 Task: Toggle the insert program.
Action: Mouse moved to (10, 538)
Screenshot: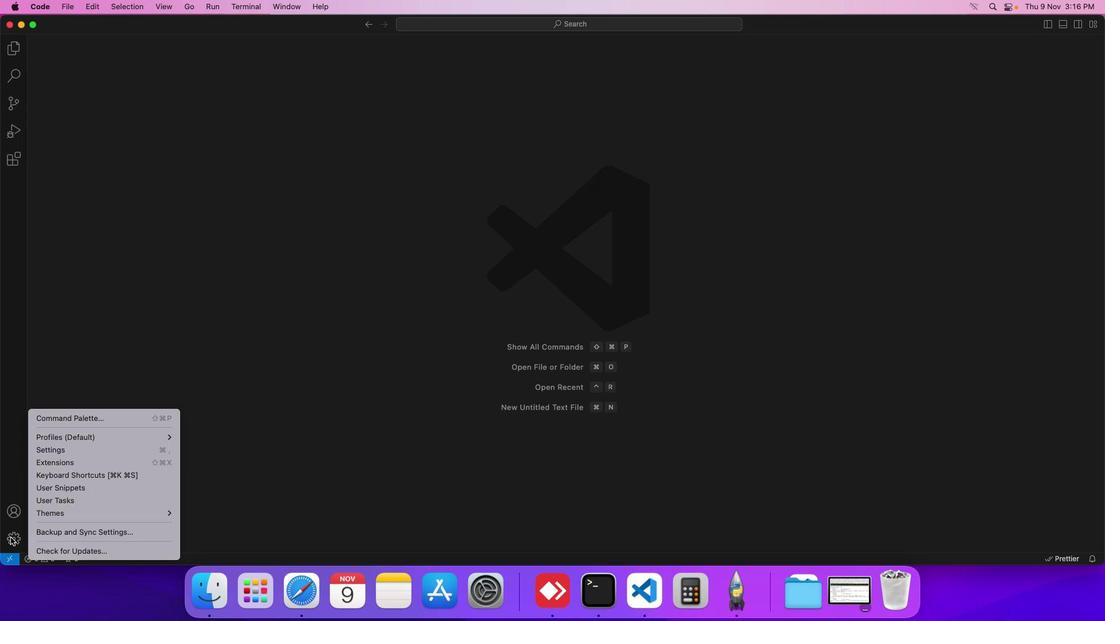 
Action: Mouse pressed left at (10, 538)
Screenshot: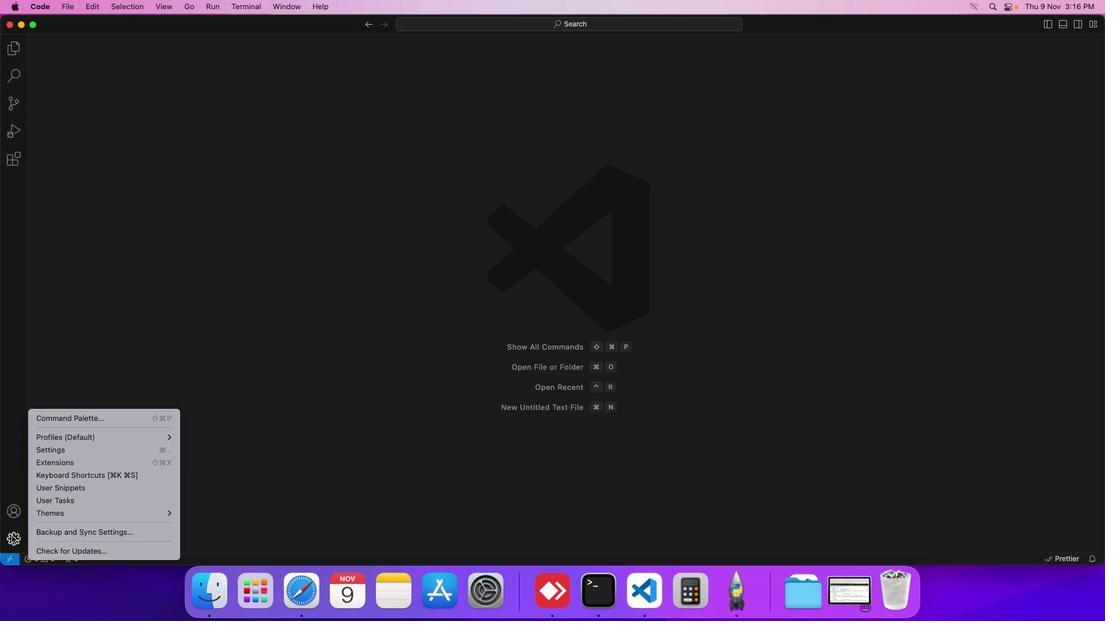 
Action: Mouse moved to (74, 452)
Screenshot: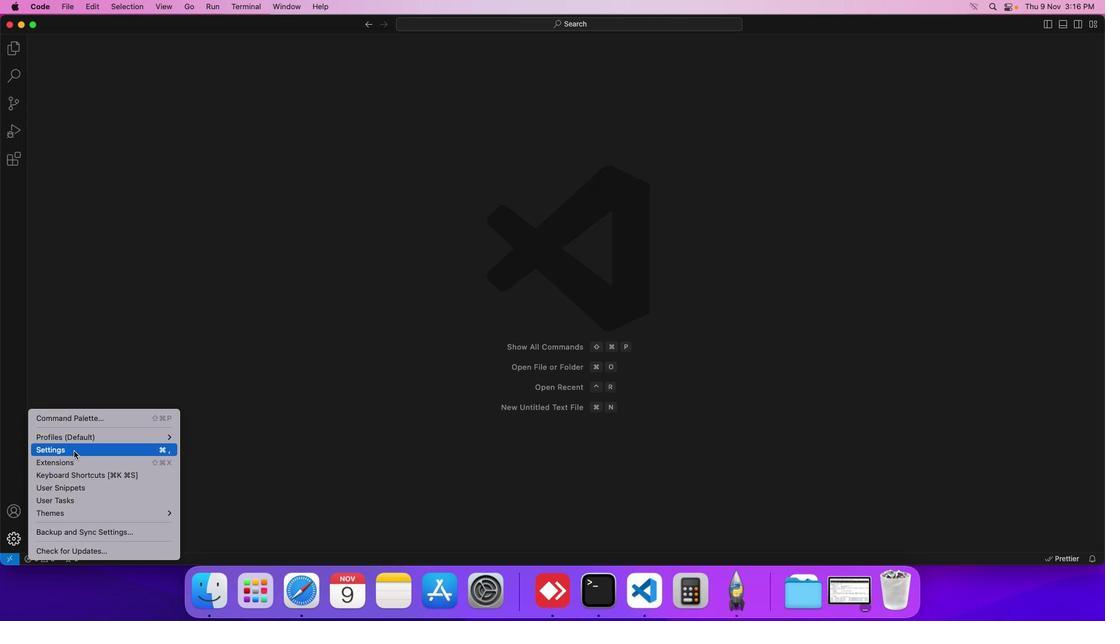 
Action: Mouse pressed left at (74, 452)
Screenshot: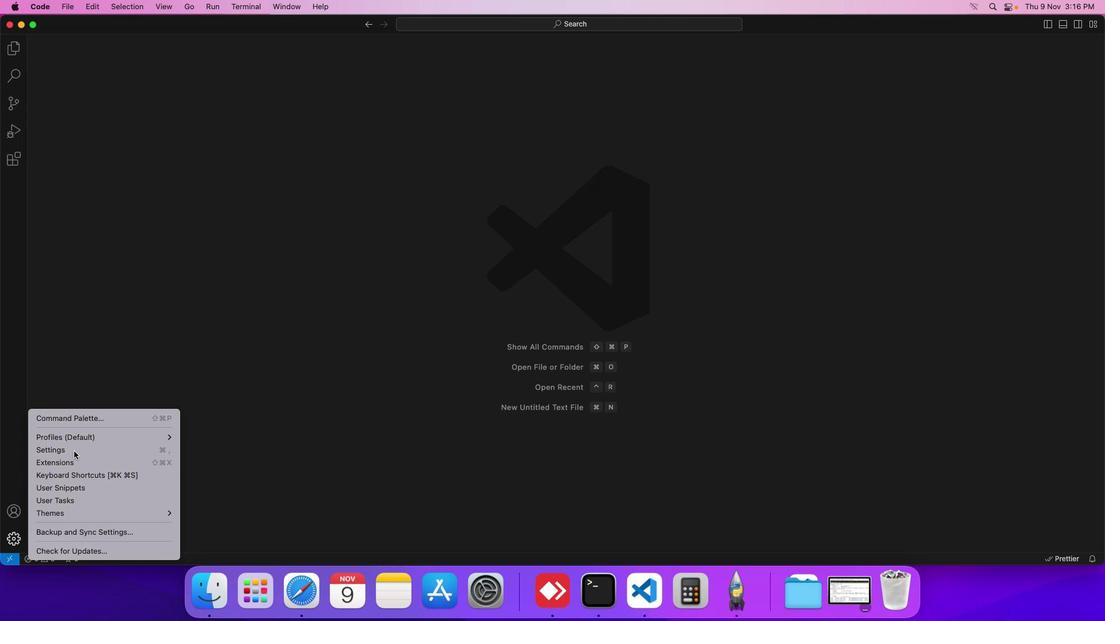 
Action: Mouse moved to (276, 205)
Screenshot: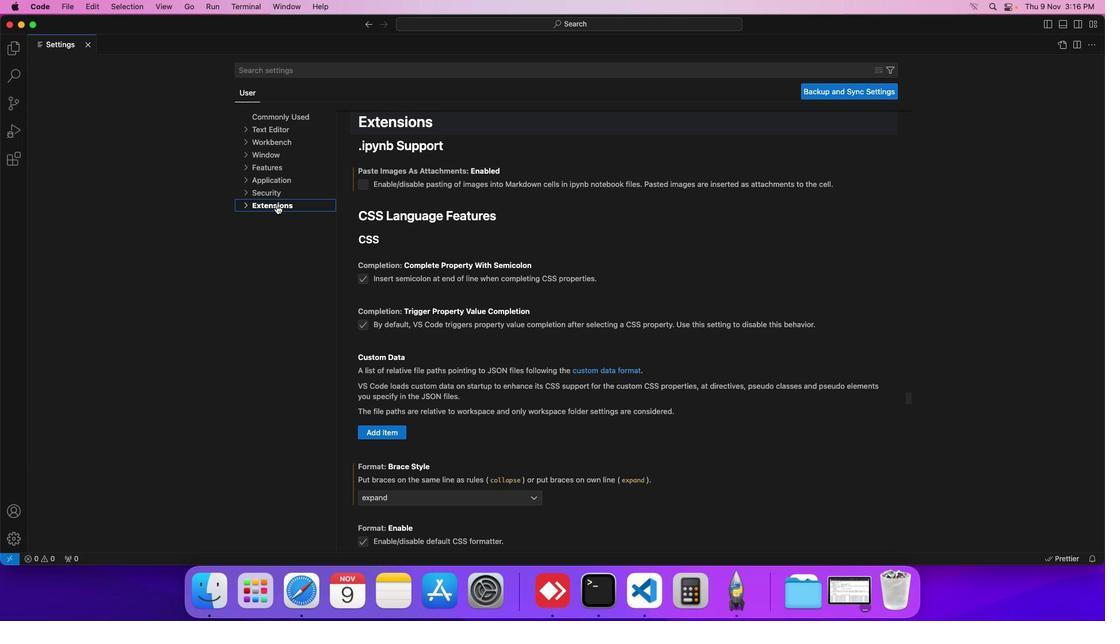 
Action: Mouse pressed left at (276, 205)
Screenshot: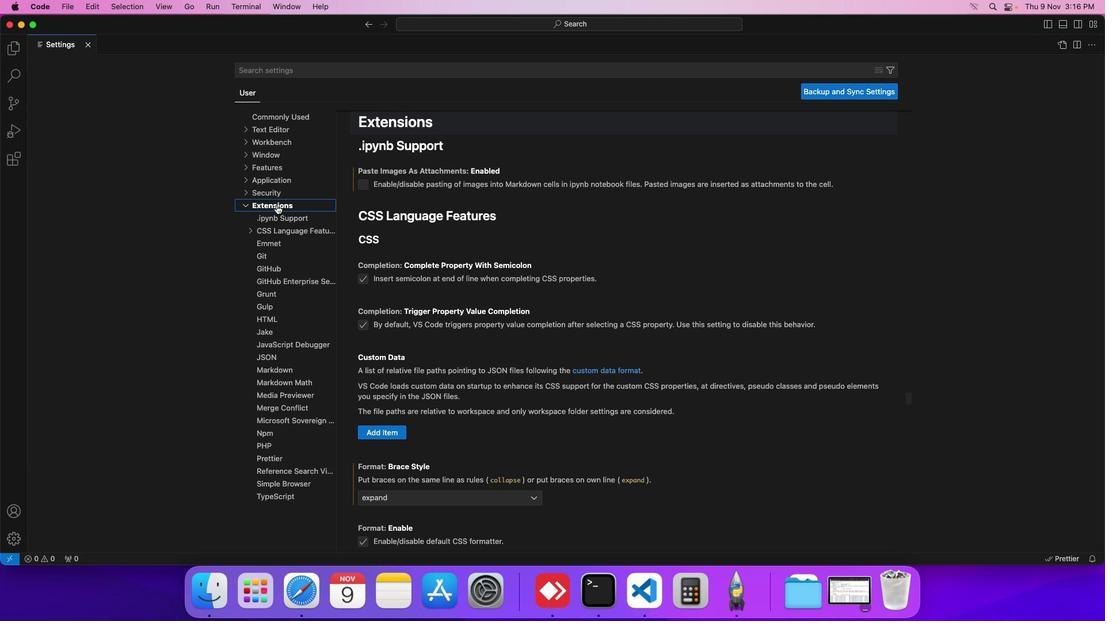 
Action: Mouse moved to (264, 456)
Screenshot: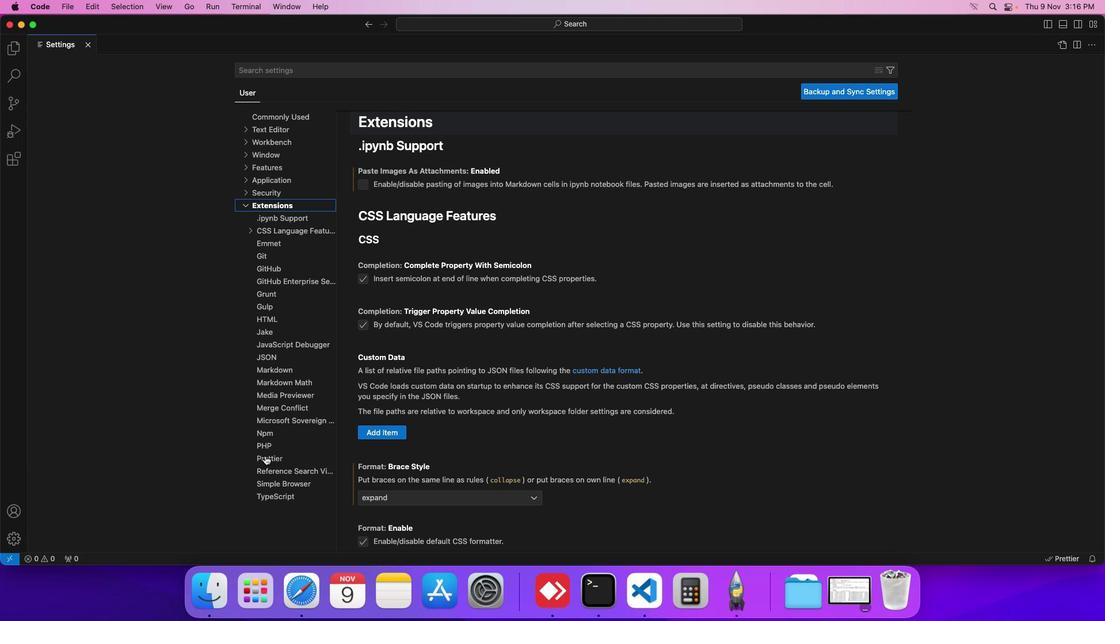 
Action: Mouse pressed left at (264, 456)
Screenshot: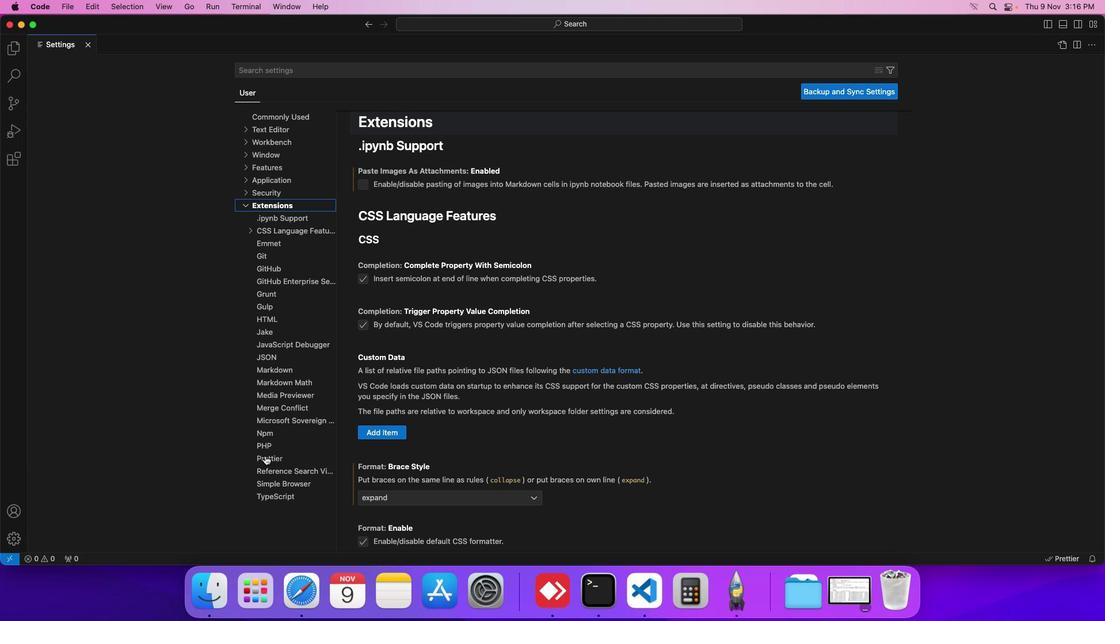 
Action: Mouse moved to (460, 444)
Screenshot: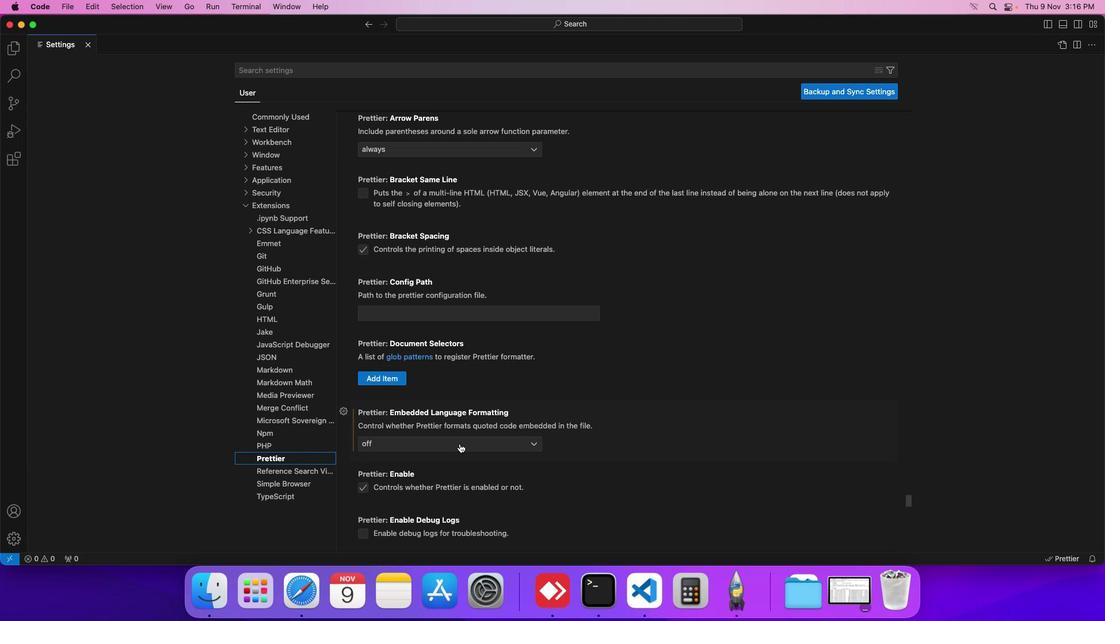 
Action: Mouse scrolled (460, 444) with delta (0, 0)
Screenshot: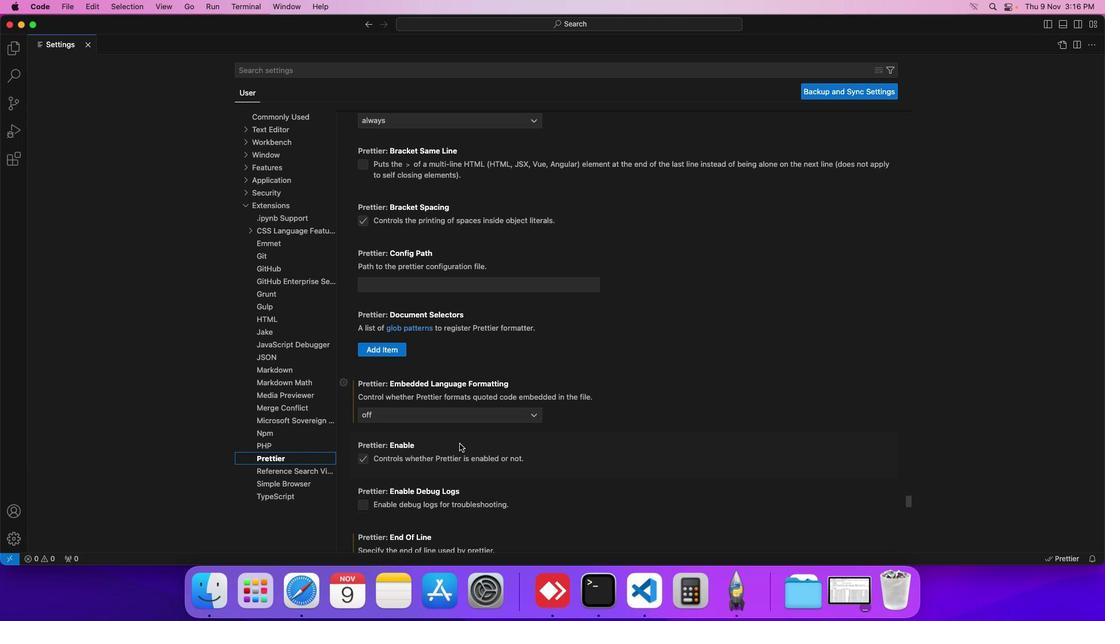 
Action: Mouse scrolled (460, 444) with delta (0, 0)
Screenshot: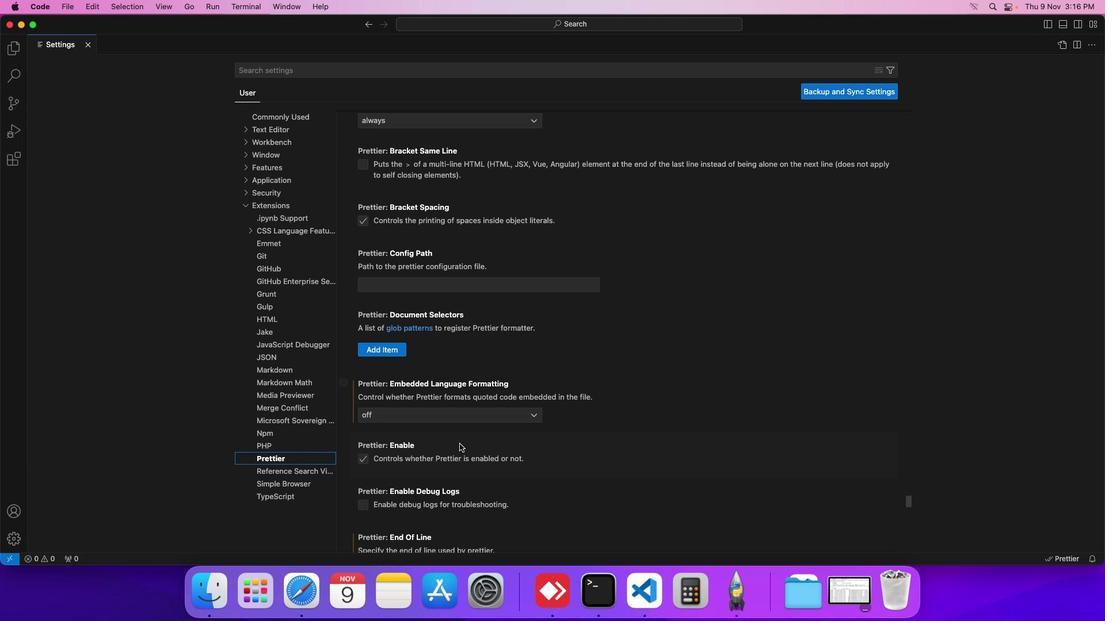 
Action: Mouse scrolled (460, 444) with delta (0, 0)
Screenshot: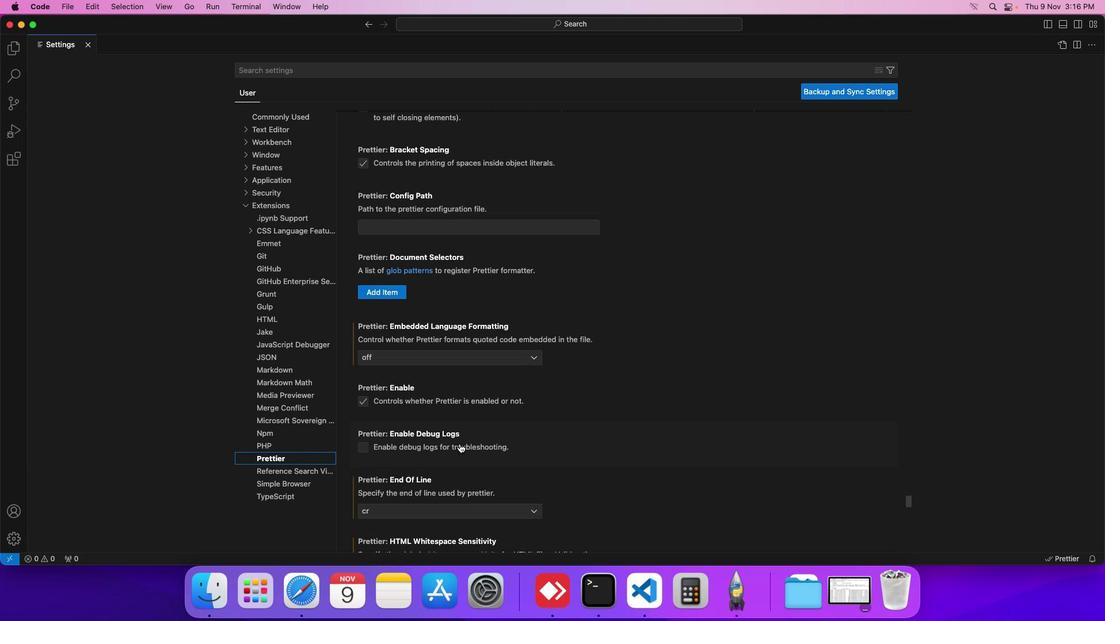
Action: Mouse scrolled (460, 444) with delta (0, 0)
Screenshot: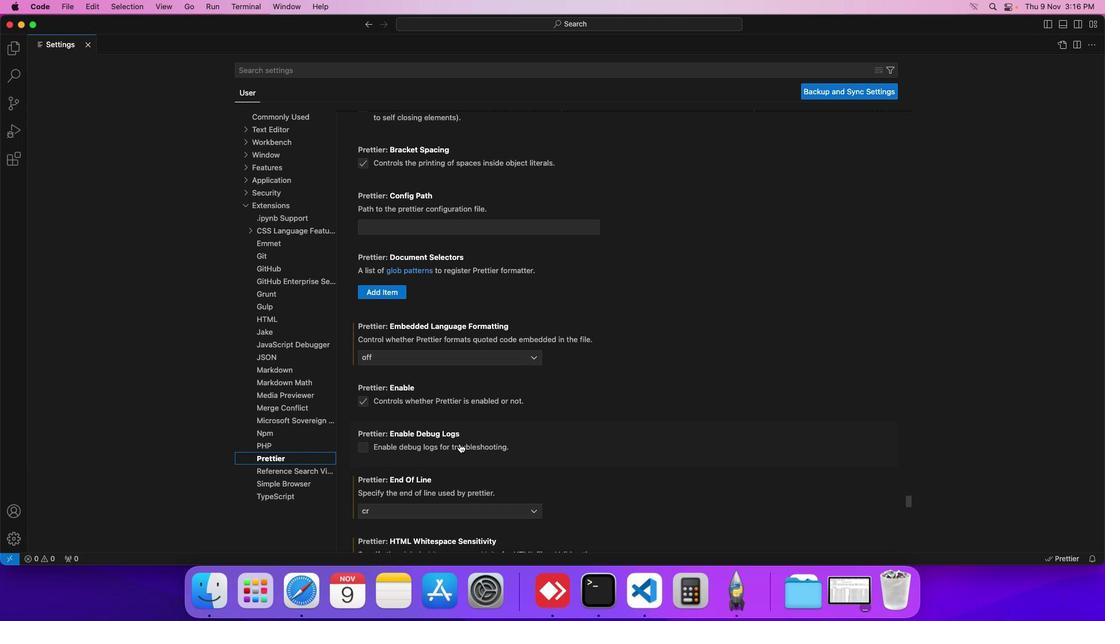 
Action: Mouse scrolled (460, 444) with delta (0, 0)
Screenshot: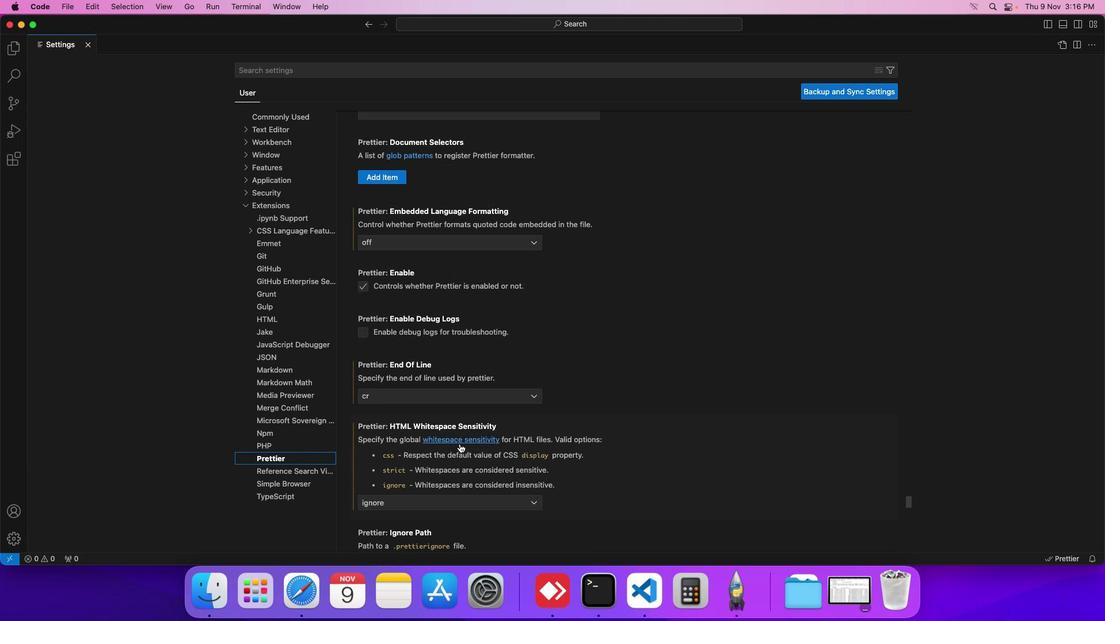 
Action: Mouse scrolled (460, 444) with delta (0, 0)
Screenshot: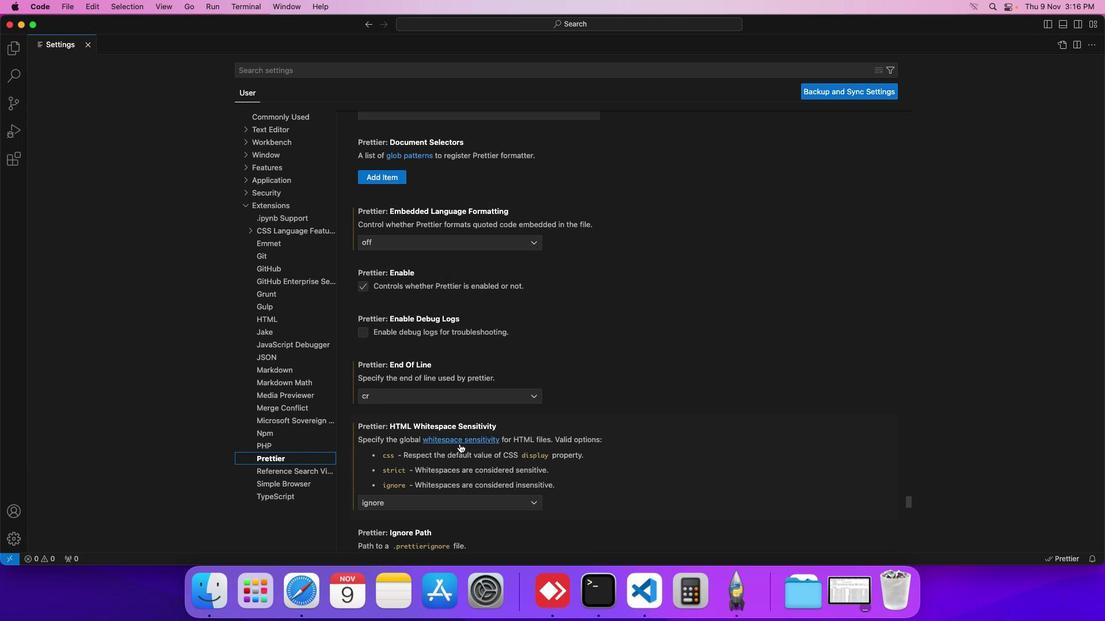 
Action: Mouse scrolled (460, 444) with delta (0, -1)
Screenshot: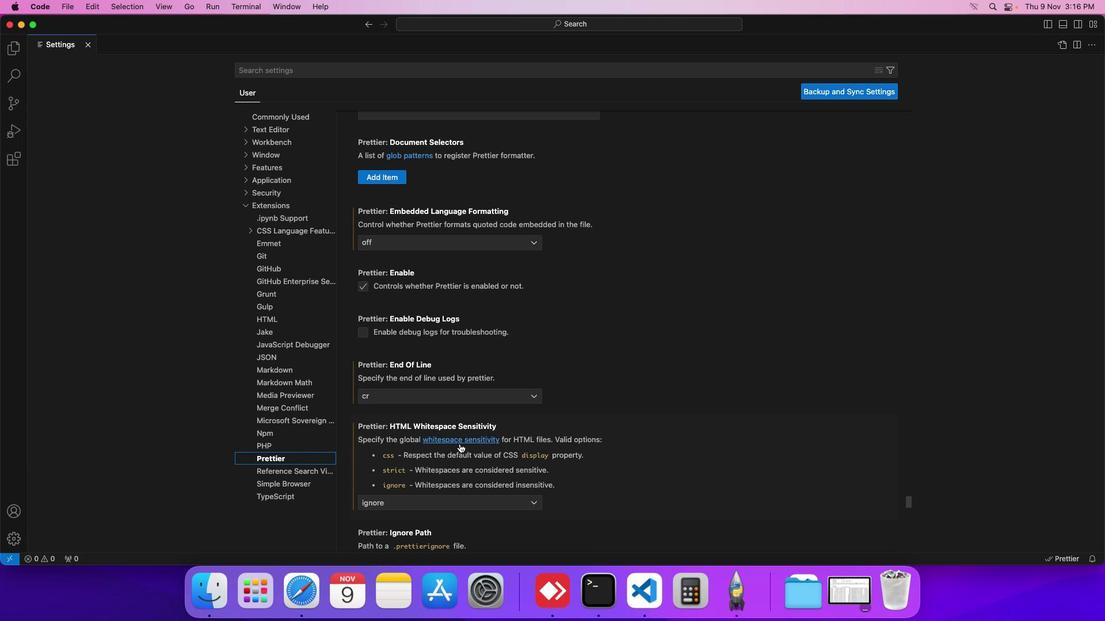 
Action: Mouse scrolled (460, 444) with delta (0, 0)
Screenshot: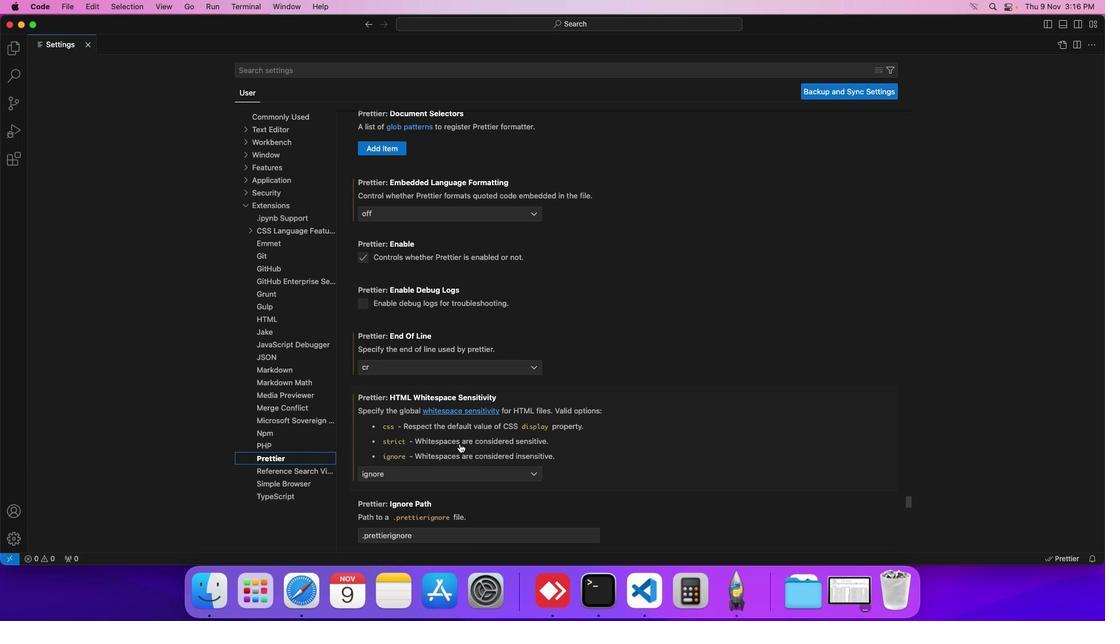 
Action: Mouse moved to (459, 441)
Screenshot: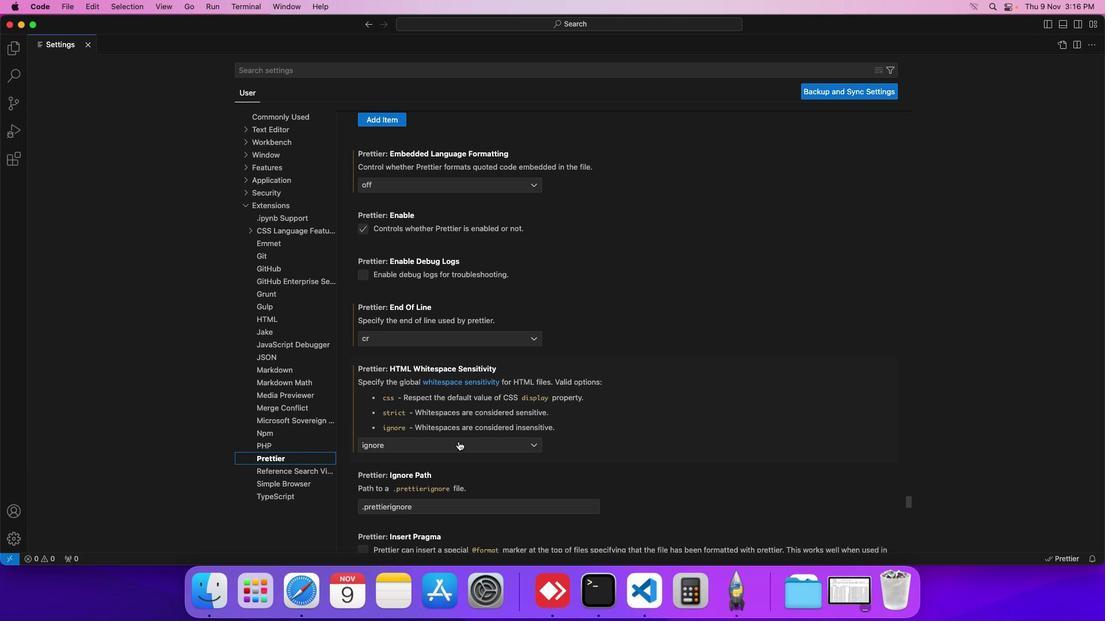
Action: Mouse scrolled (459, 441) with delta (0, 0)
Screenshot: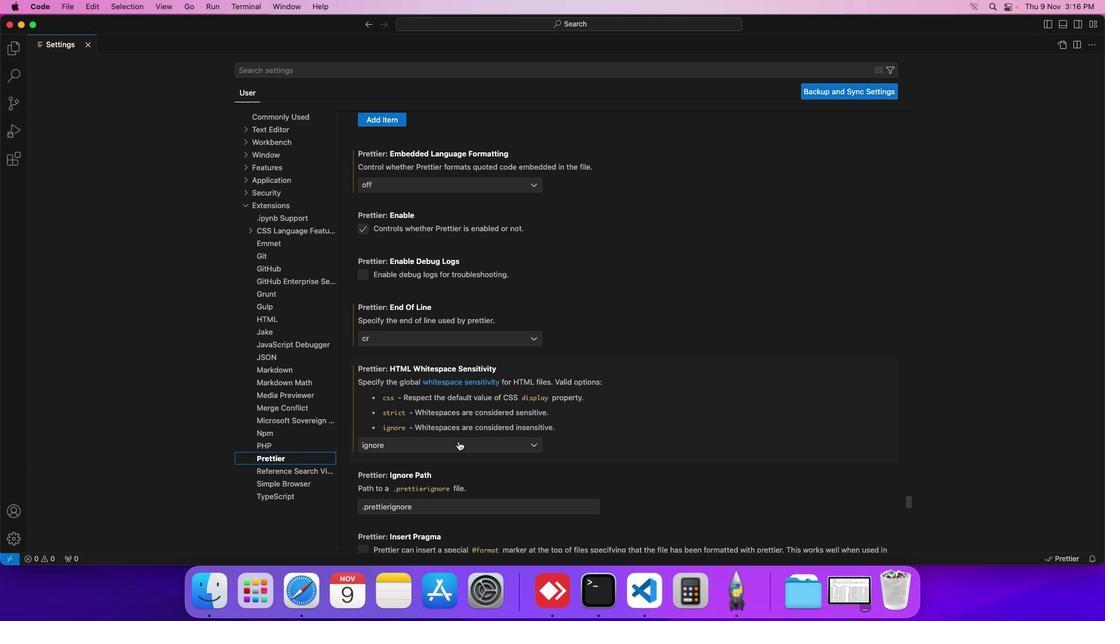 
Action: Mouse scrolled (459, 441) with delta (0, 0)
Screenshot: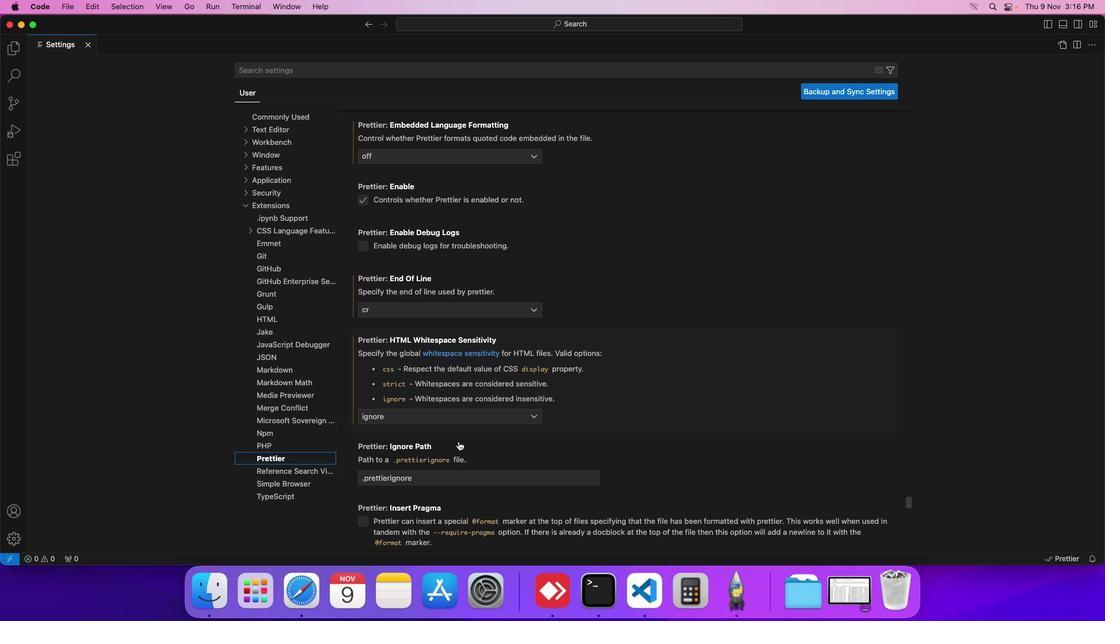 
Action: Mouse scrolled (459, 441) with delta (0, 0)
Screenshot: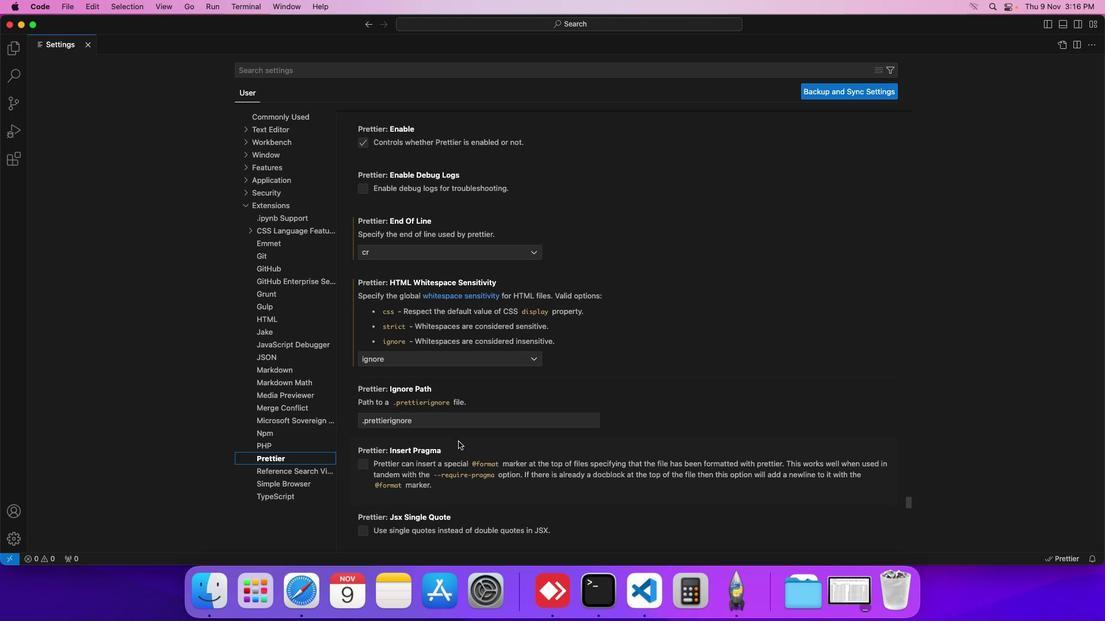 
Action: Mouse scrolled (459, 441) with delta (0, 0)
Screenshot: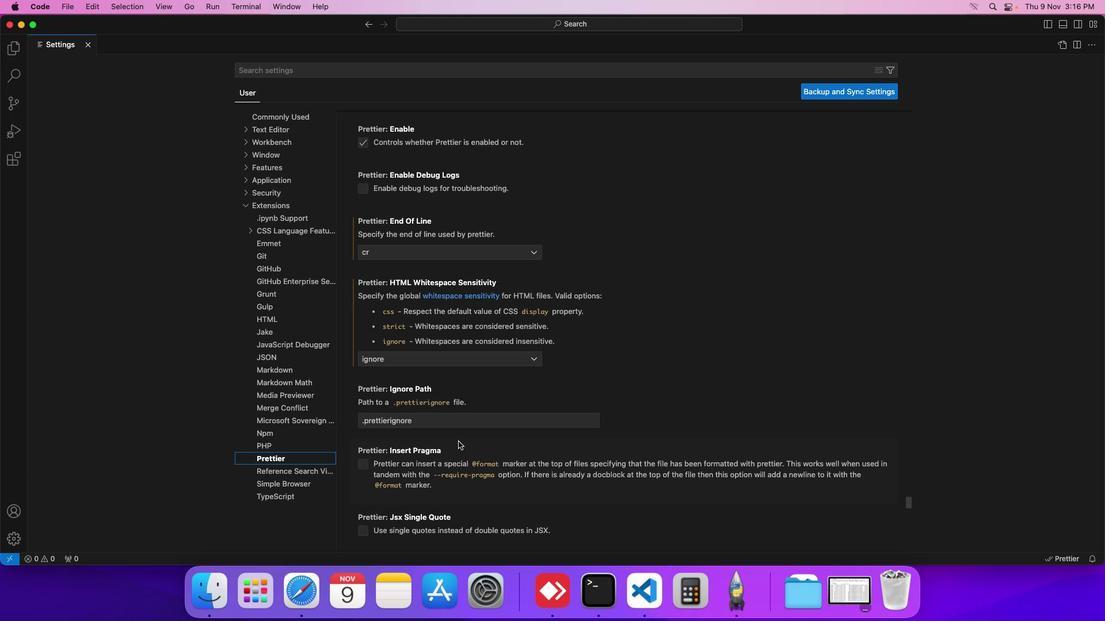 
Action: Mouse scrolled (459, 441) with delta (0, 0)
Screenshot: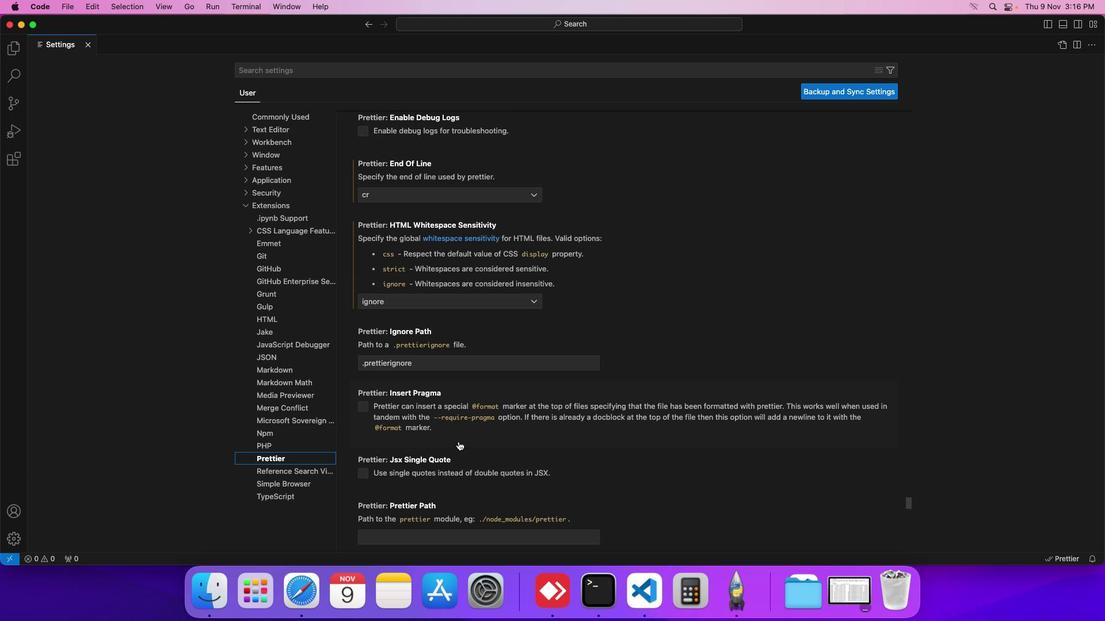 
Action: Mouse scrolled (459, 441) with delta (0, 0)
Screenshot: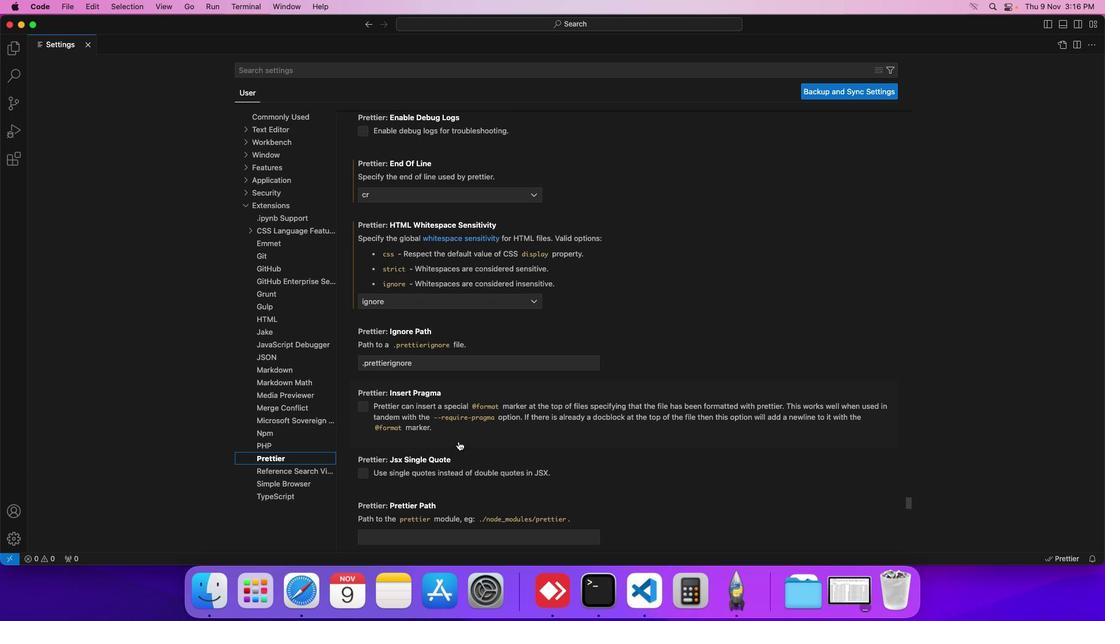 
Action: Mouse moved to (362, 407)
Screenshot: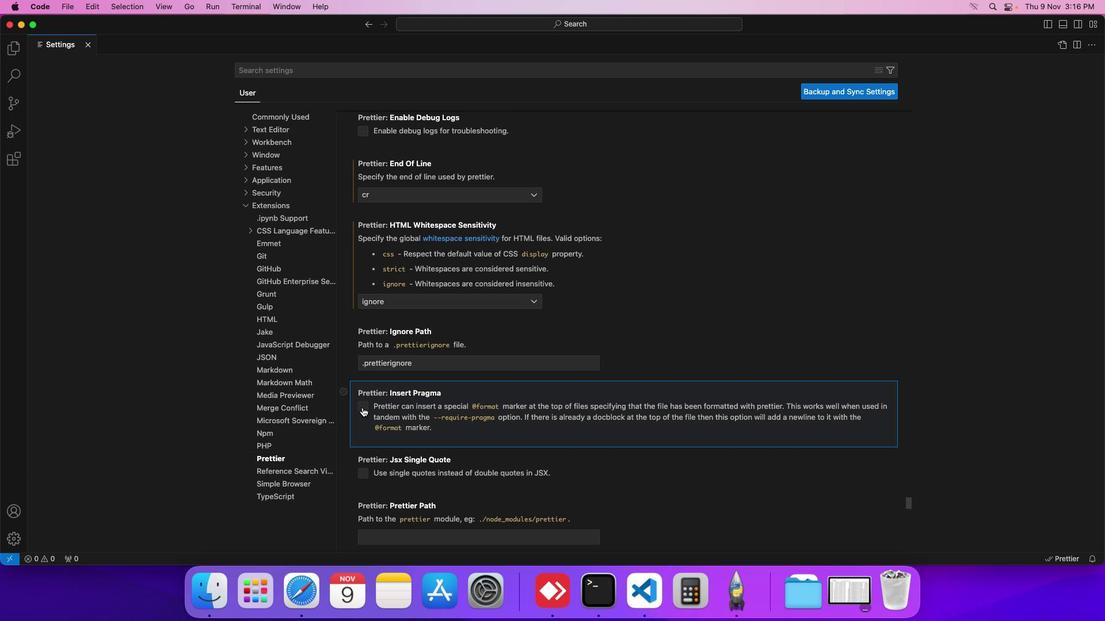 
Action: Mouse pressed left at (362, 407)
Screenshot: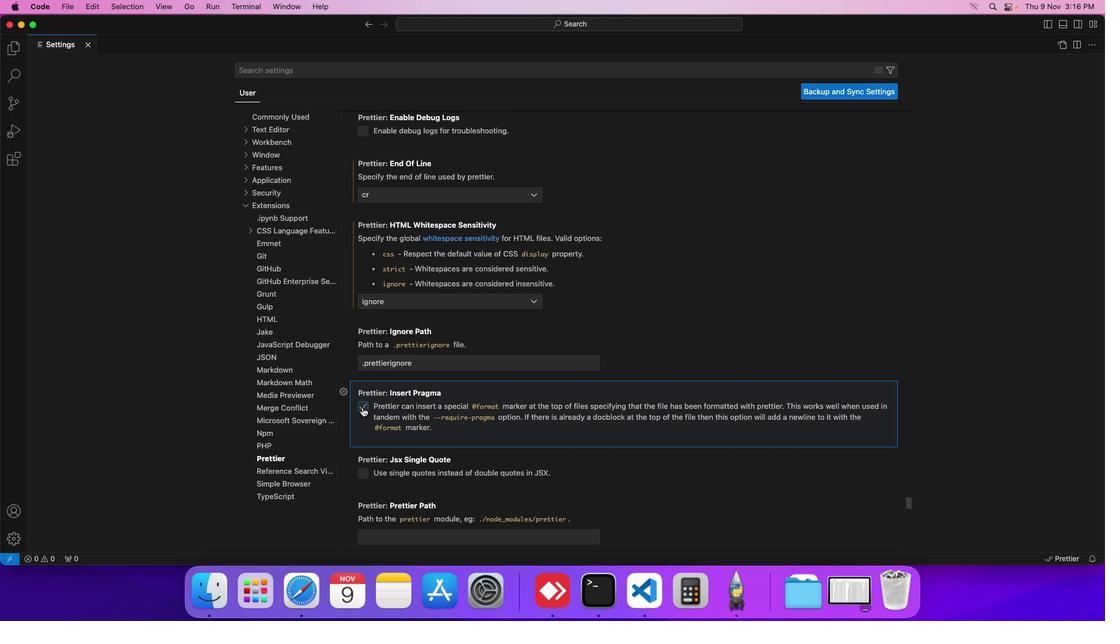 
Action: Mouse moved to (392, 406)
Screenshot: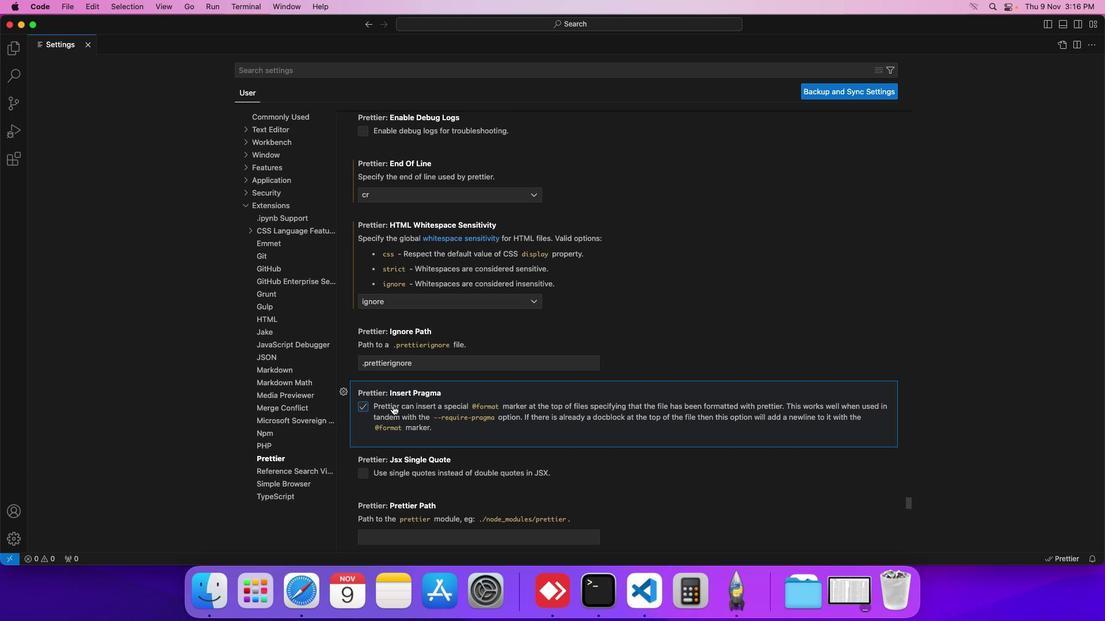 
